 Task: Show the console sidebar.
Action: Mouse moved to (1034, 34)
Screenshot: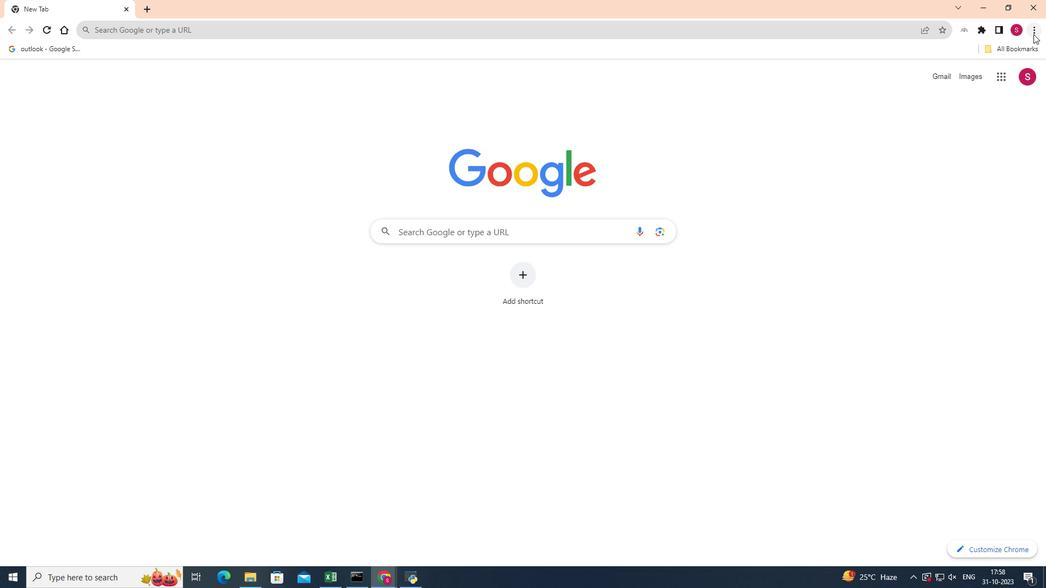 
Action: Mouse pressed left at (1034, 34)
Screenshot: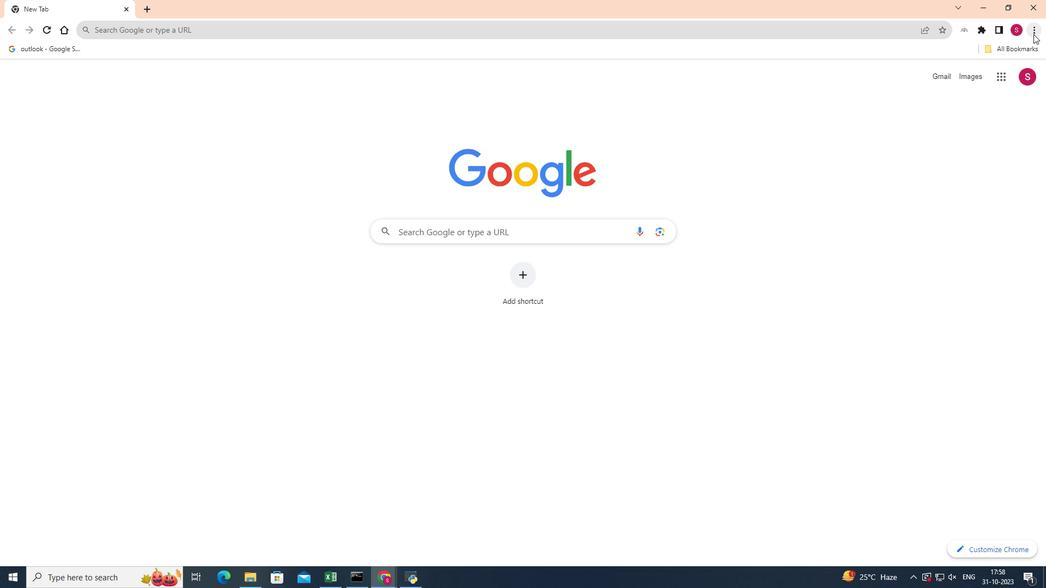 
Action: Mouse moved to (923, 196)
Screenshot: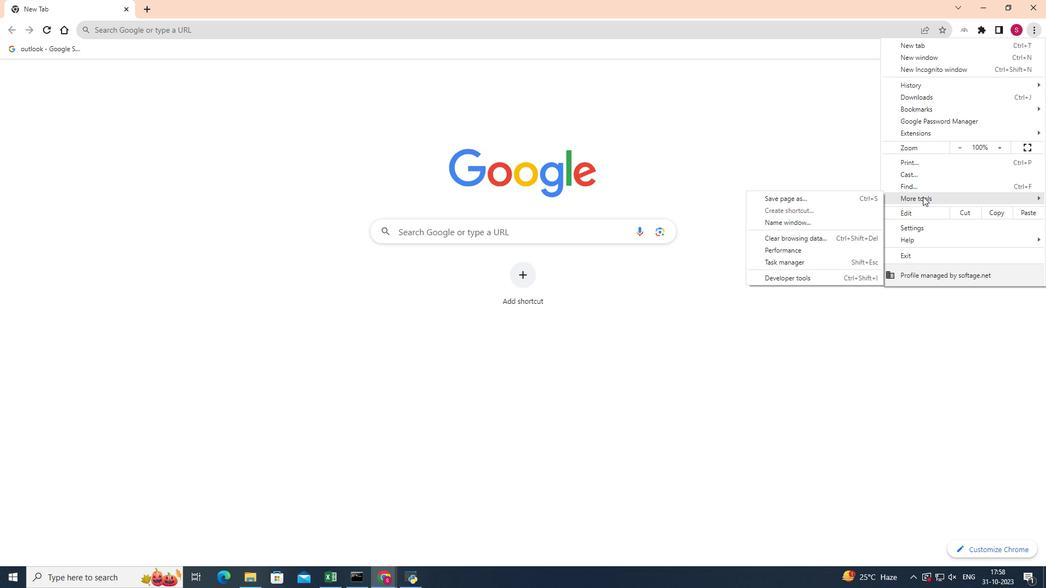 
Action: Mouse pressed left at (923, 196)
Screenshot: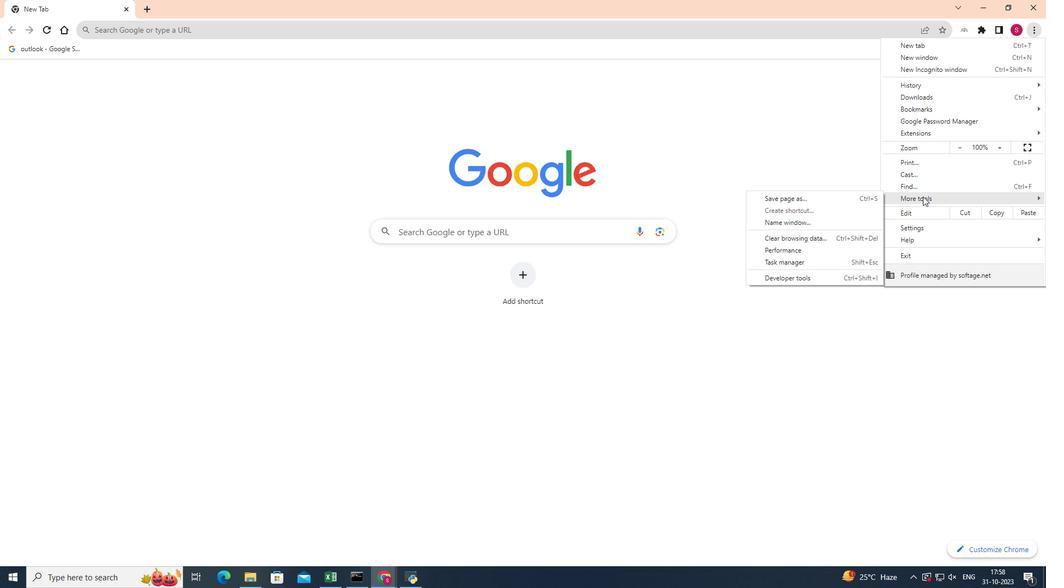 
Action: Mouse moved to (795, 276)
Screenshot: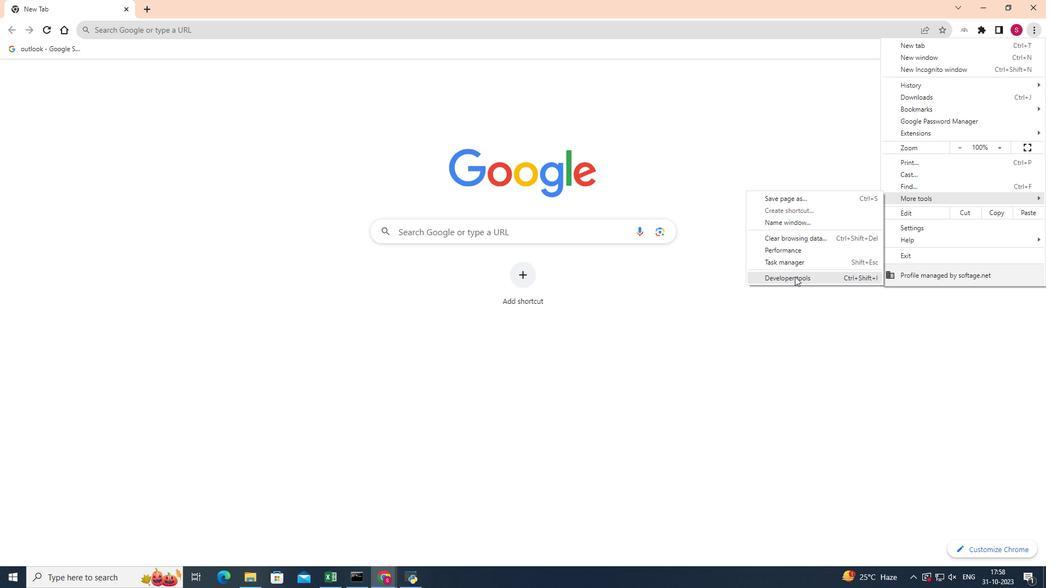 
Action: Mouse pressed left at (795, 276)
Screenshot: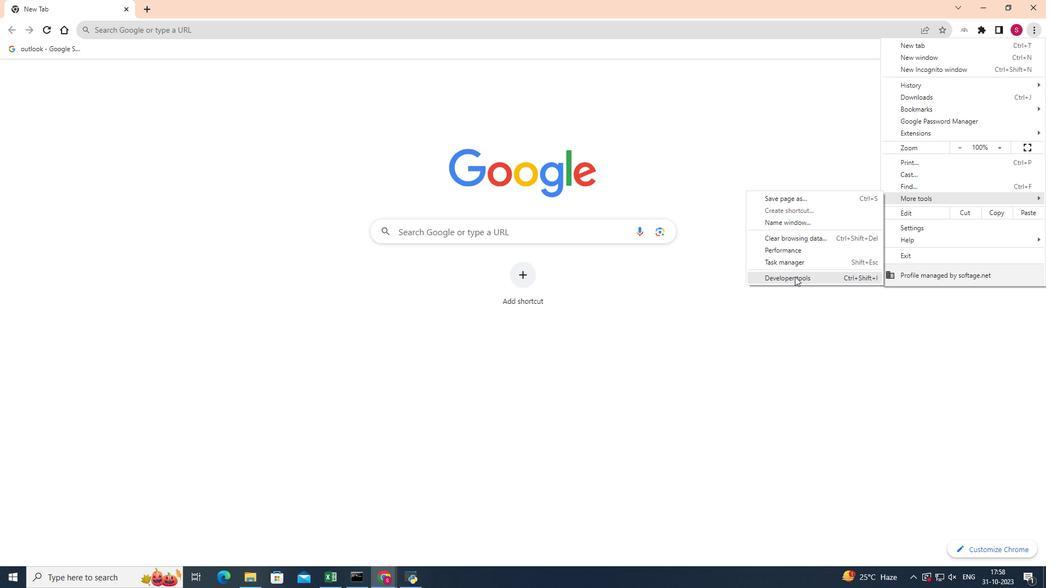 
Action: Mouse moved to (848, 67)
Screenshot: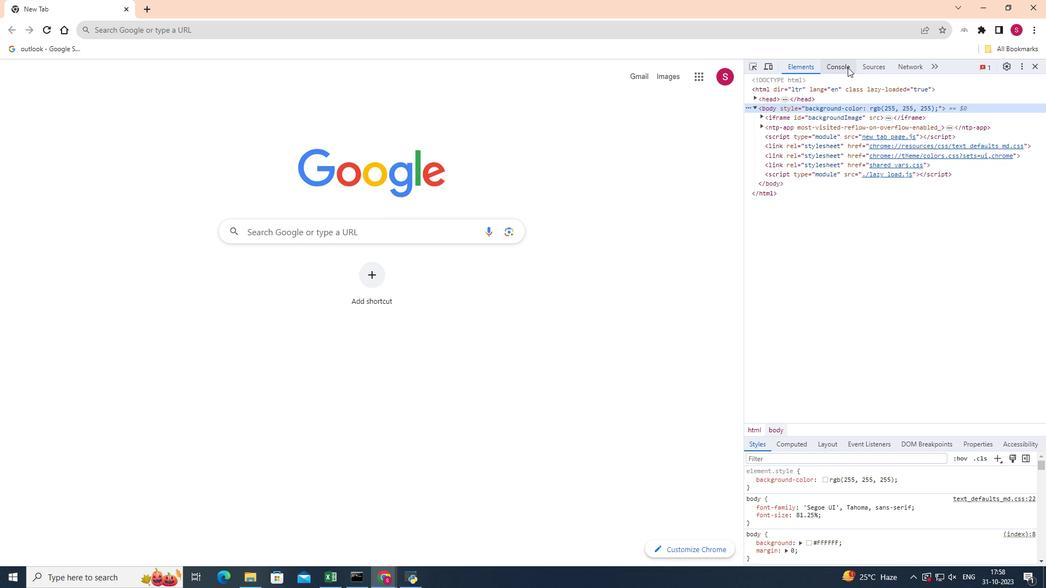 
Action: Mouse pressed left at (848, 67)
Screenshot: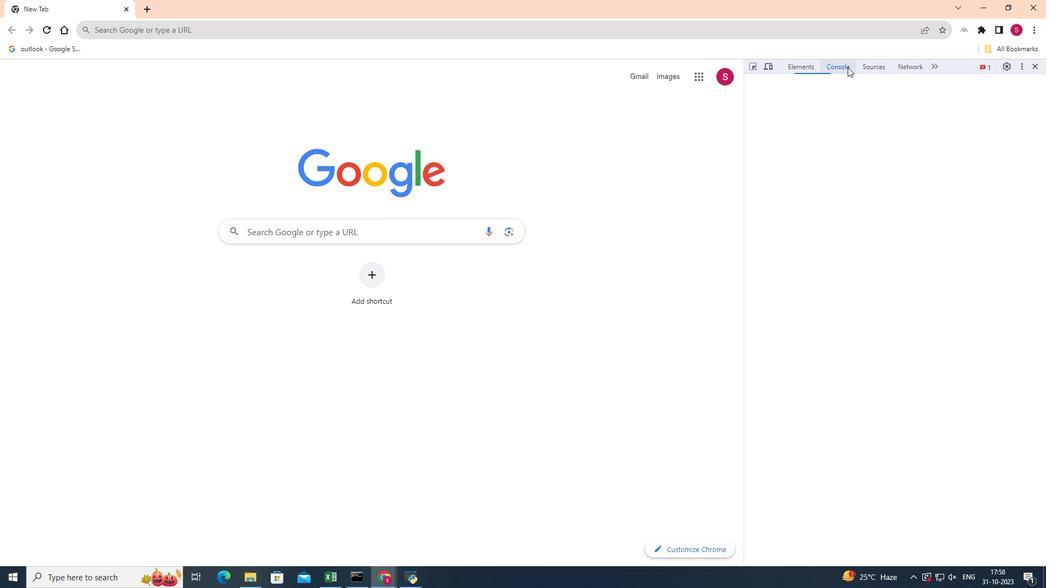
Action: Mouse moved to (751, 80)
Screenshot: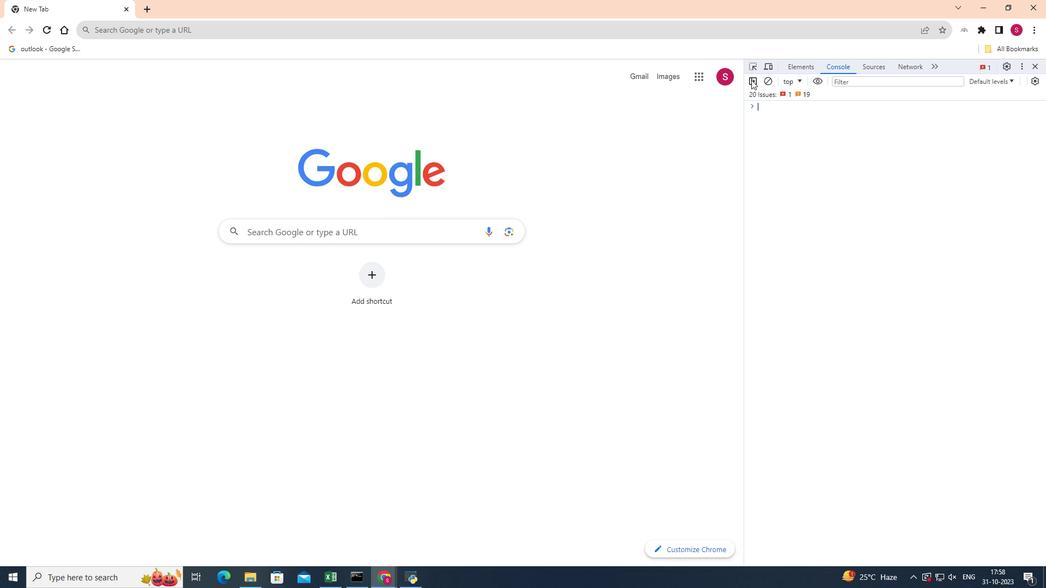 
Action: Mouse pressed left at (751, 80)
Screenshot: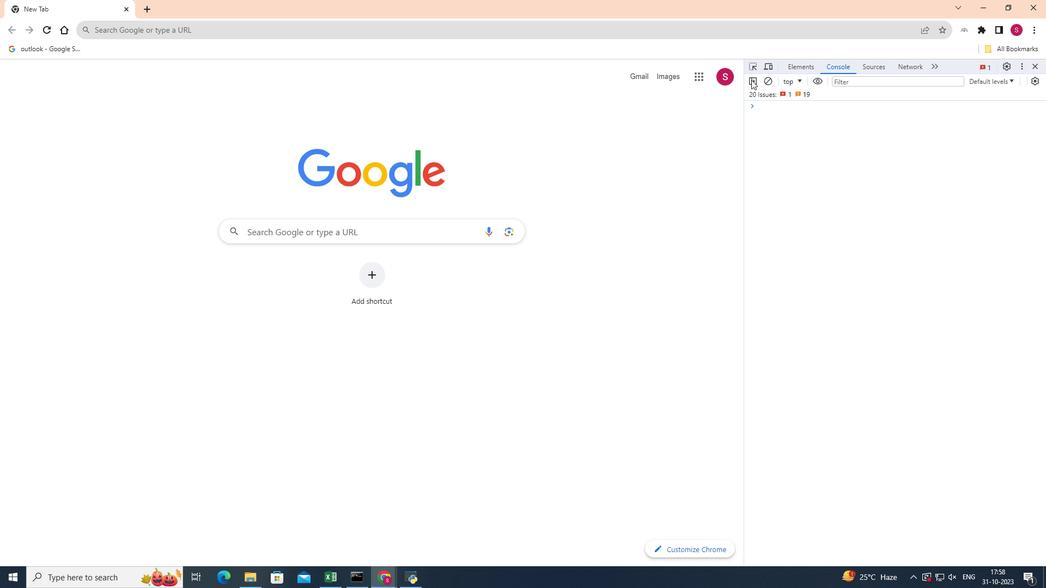 
Action: Mouse moved to (751, 81)
Screenshot: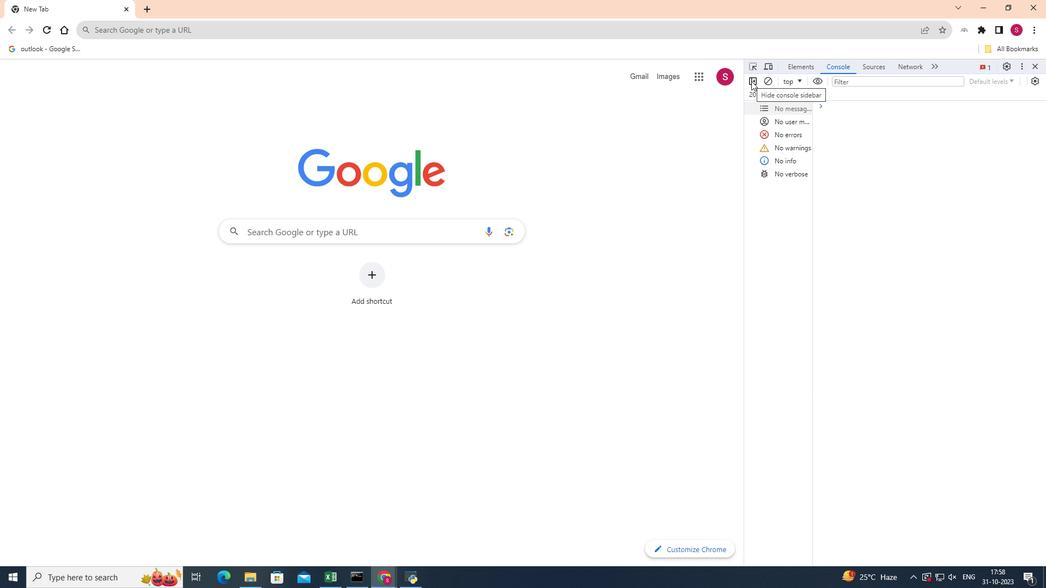 
